 Task: Put "Image A" in Wide of HighDef Film Adrenaline Trailer
Action: Mouse pressed left at (131, 67)
Screenshot: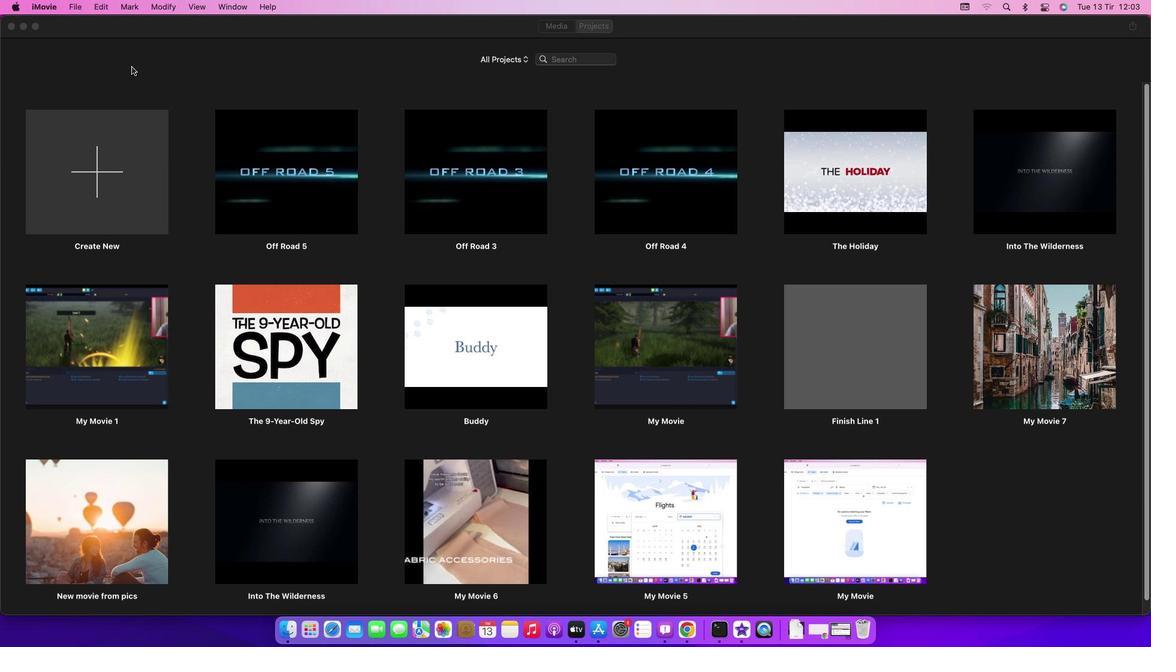
Action: Mouse moved to (70, 2)
Screenshot: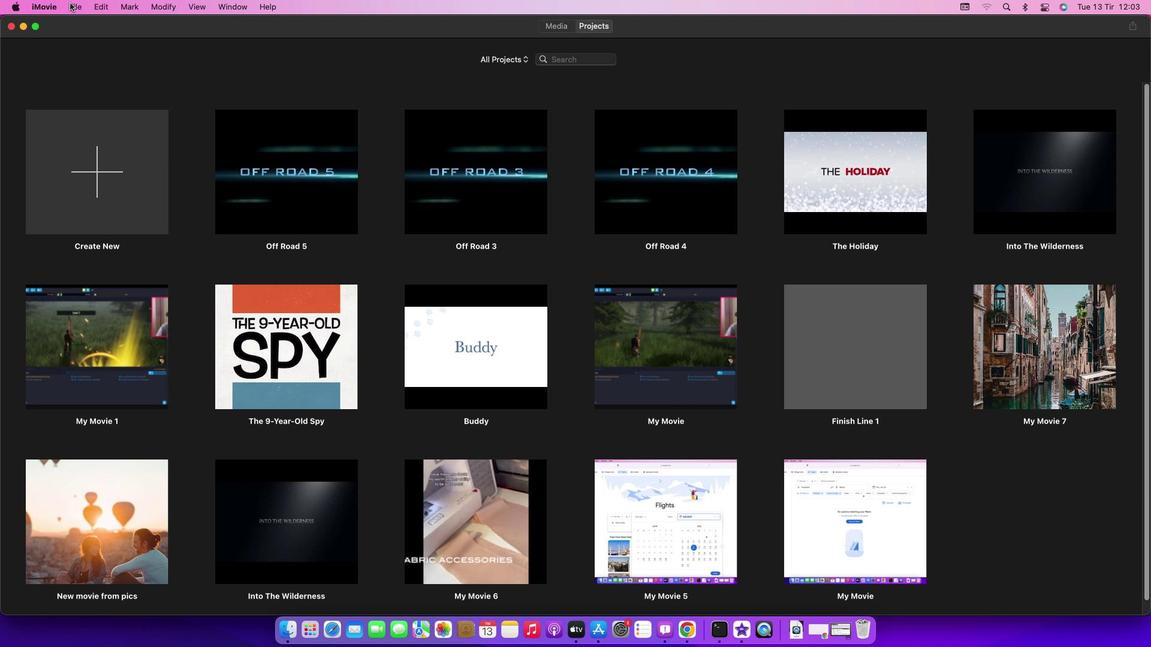 
Action: Mouse pressed left at (70, 2)
Screenshot: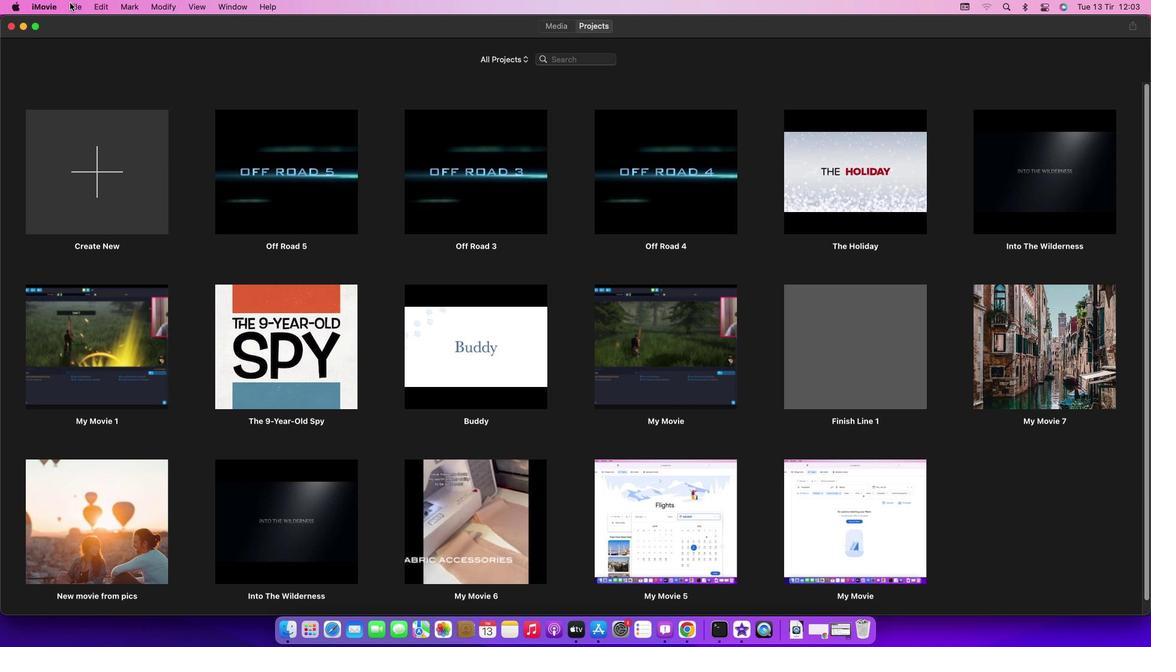 
Action: Mouse moved to (100, 40)
Screenshot: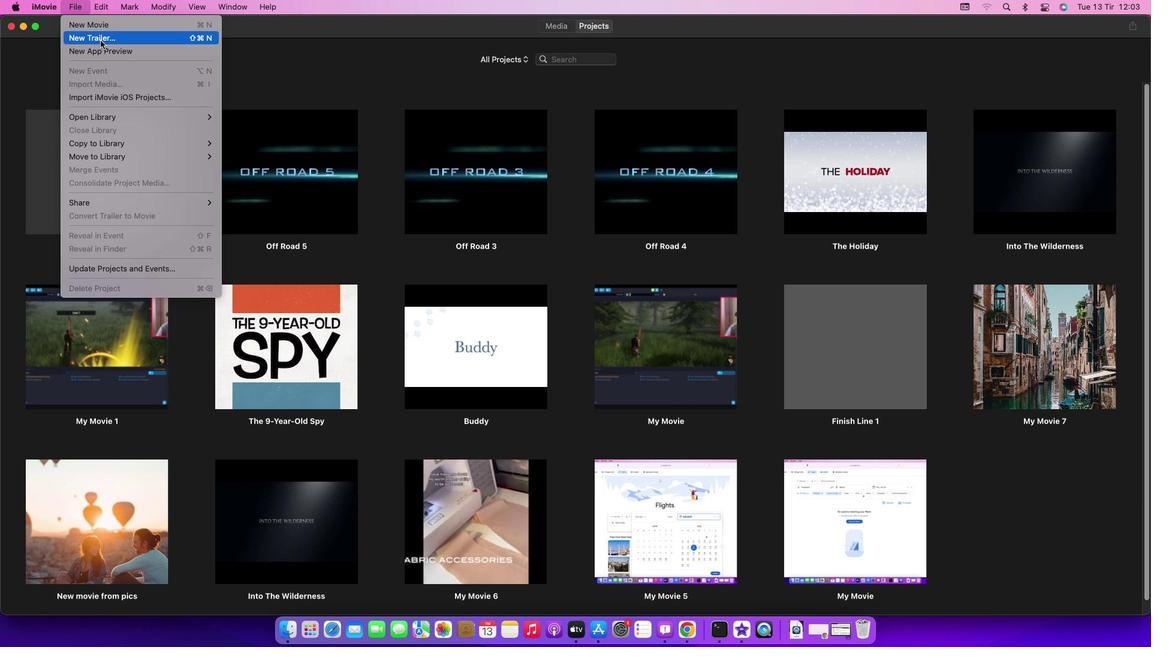 
Action: Mouse pressed left at (100, 40)
Screenshot: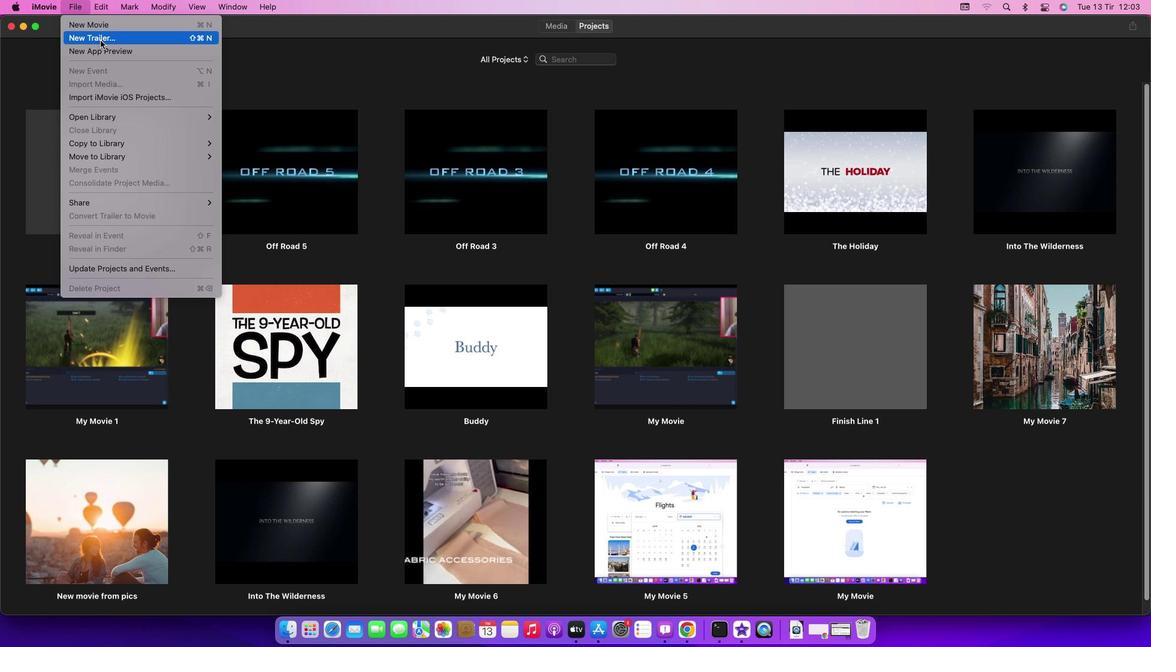 
Action: Mouse moved to (697, 341)
Screenshot: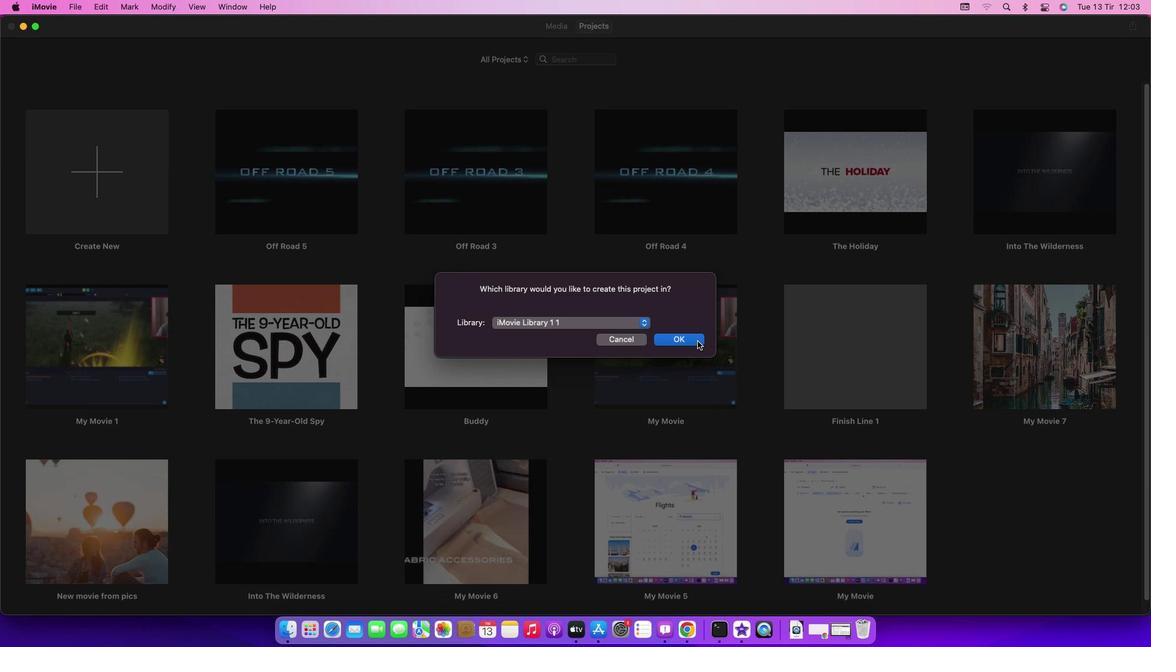 
Action: Mouse pressed left at (697, 341)
Screenshot: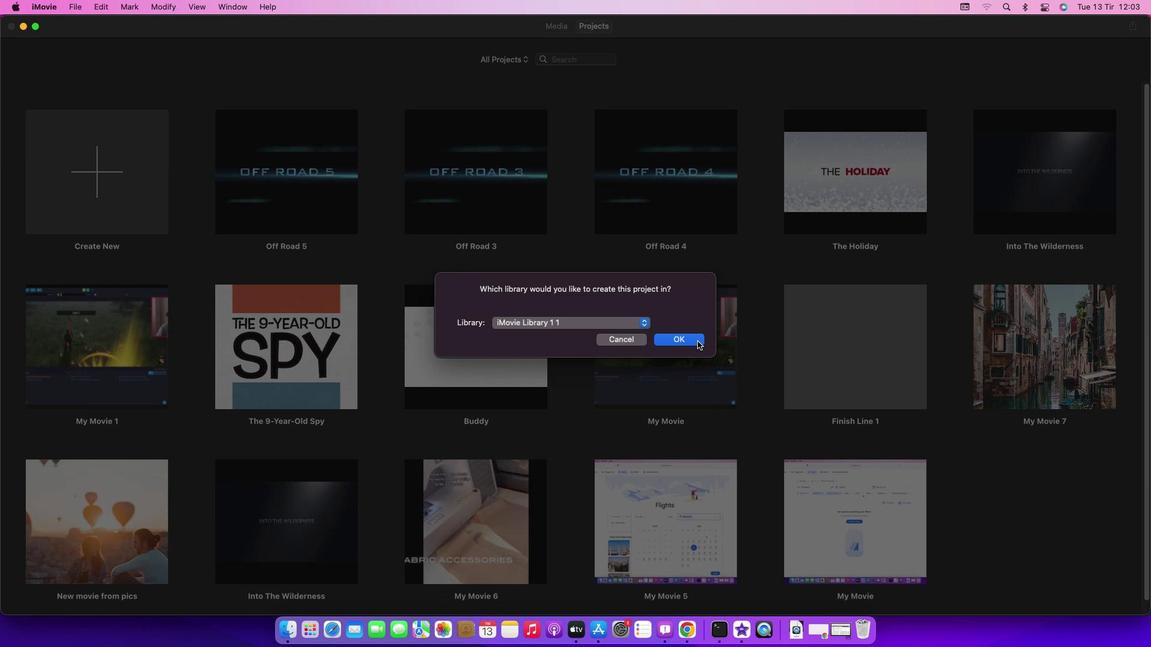 
Action: Mouse moved to (572, 234)
Screenshot: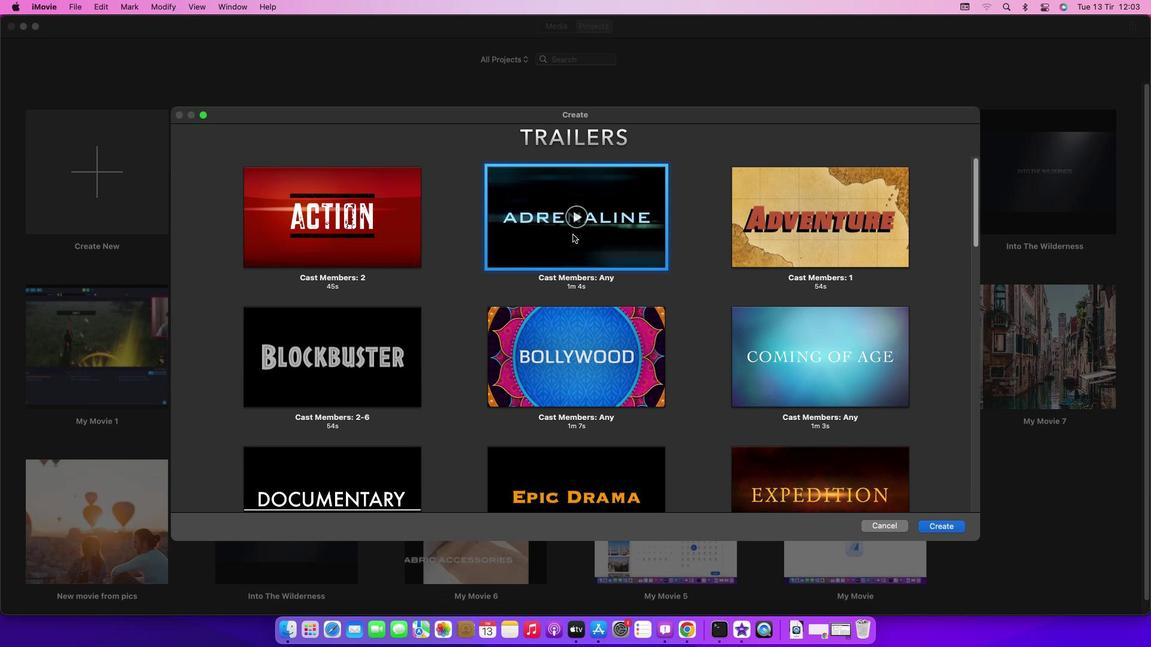 
Action: Mouse pressed left at (572, 234)
Screenshot: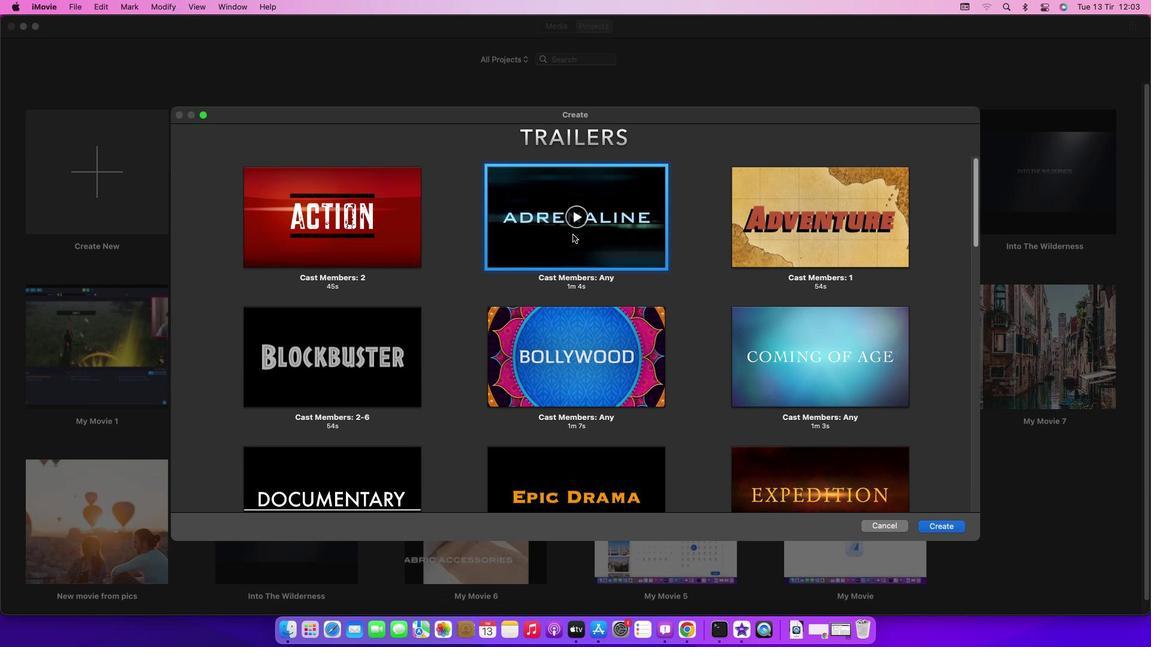 
Action: Mouse moved to (949, 521)
Screenshot: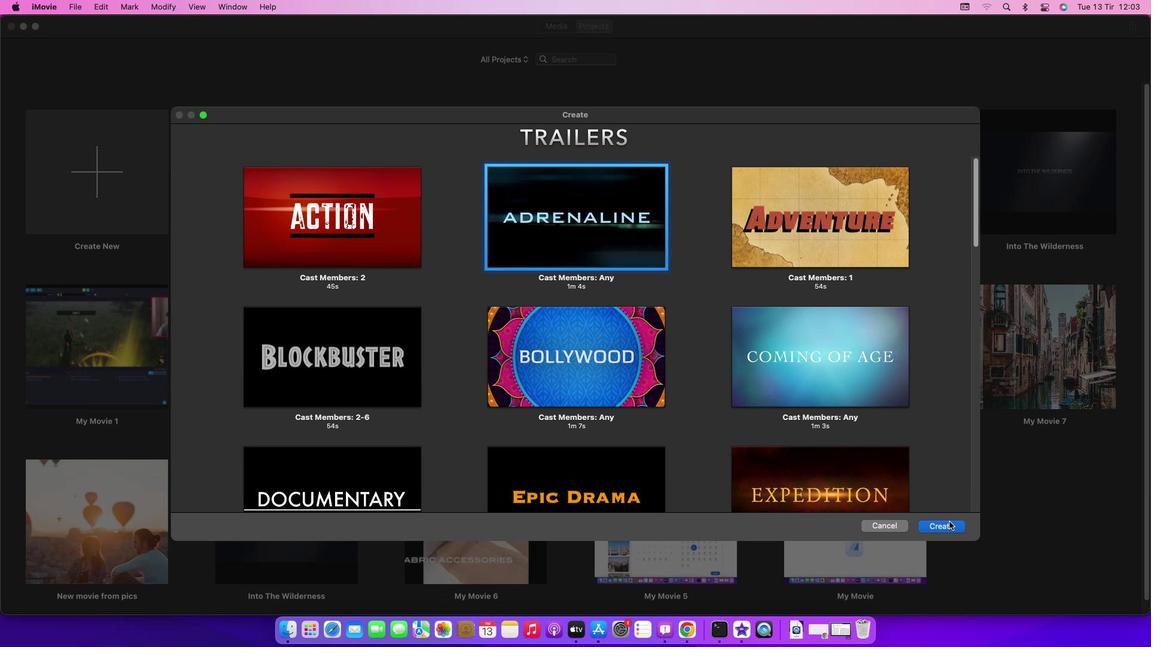 
Action: Mouse pressed left at (949, 521)
Screenshot: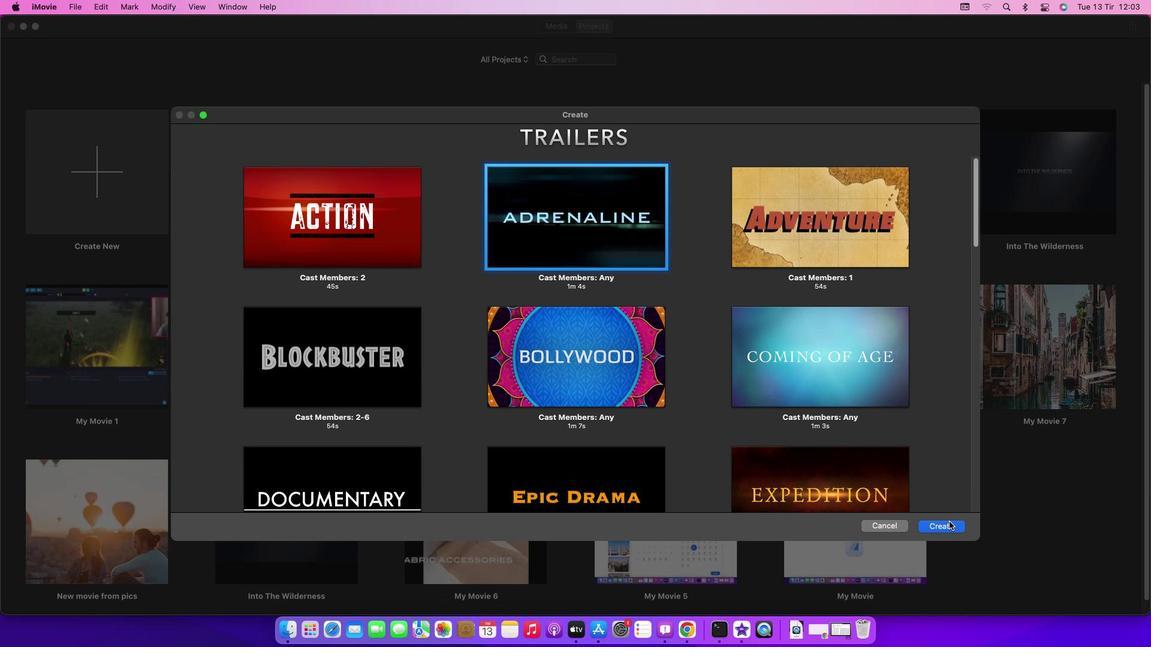 
Action: Mouse moved to (575, 361)
Screenshot: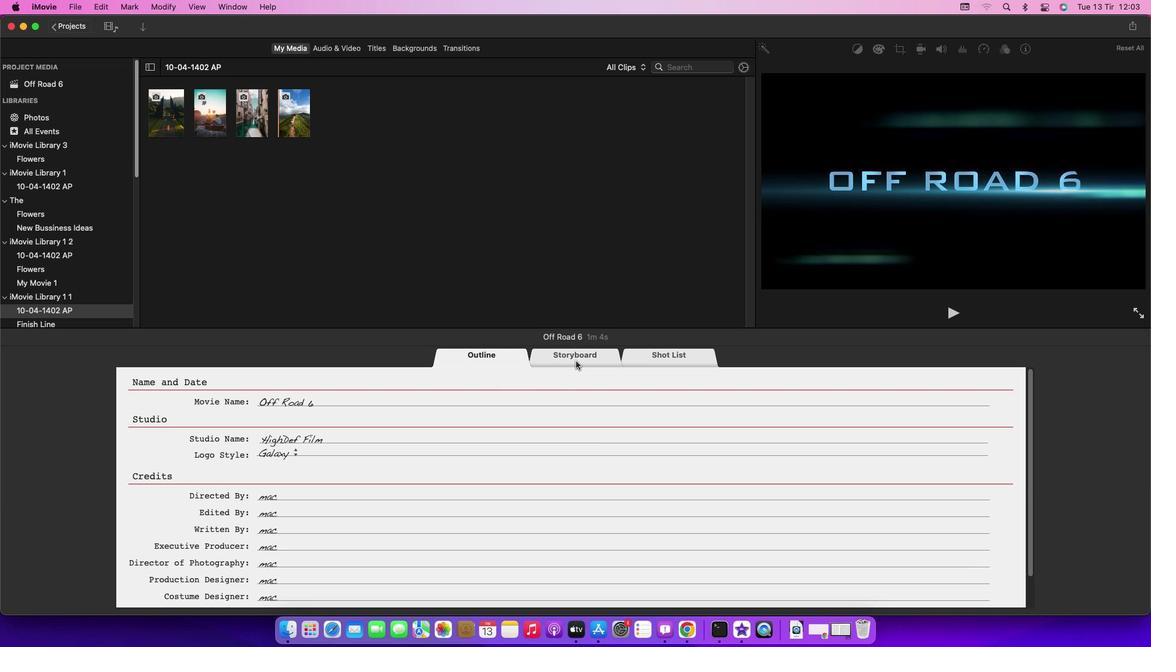 
Action: Mouse pressed left at (575, 361)
Screenshot: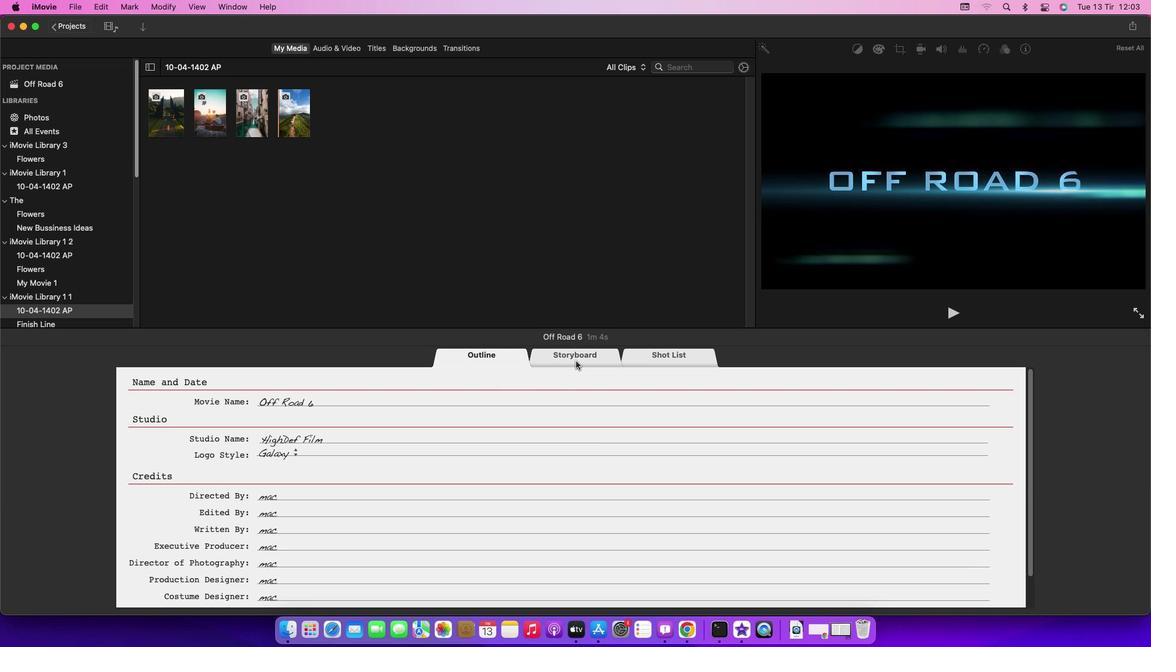 
Action: Mouse moved to (313, 434)
Screenshot: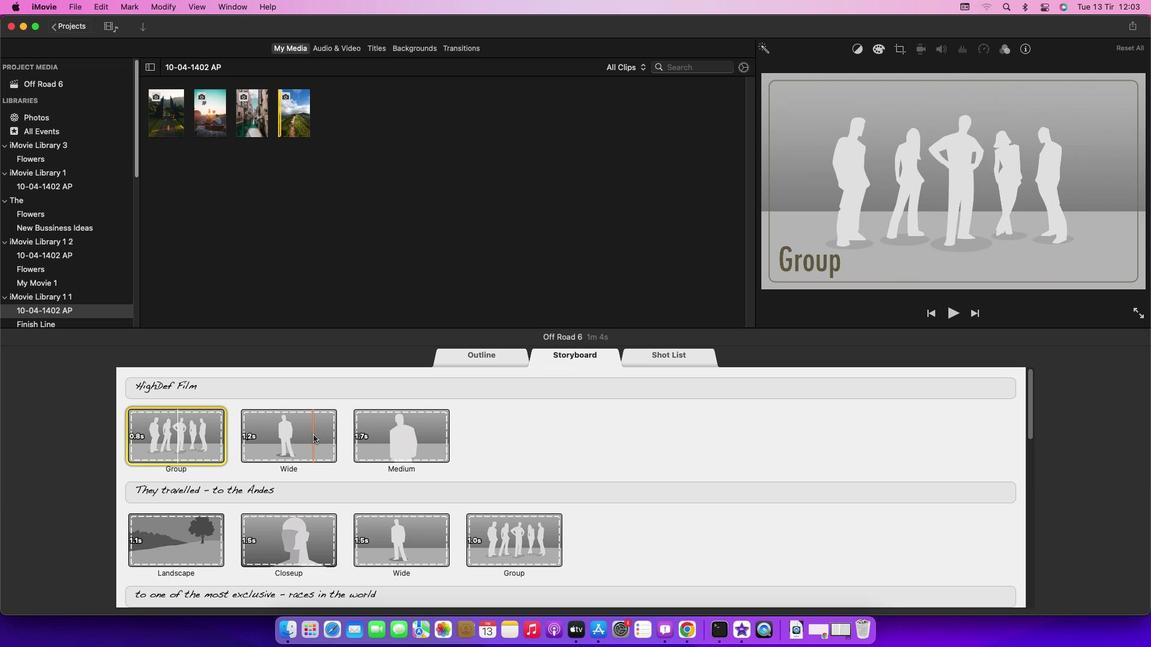 
Action: Mouse pressed left at (313, 434)
Screenshot: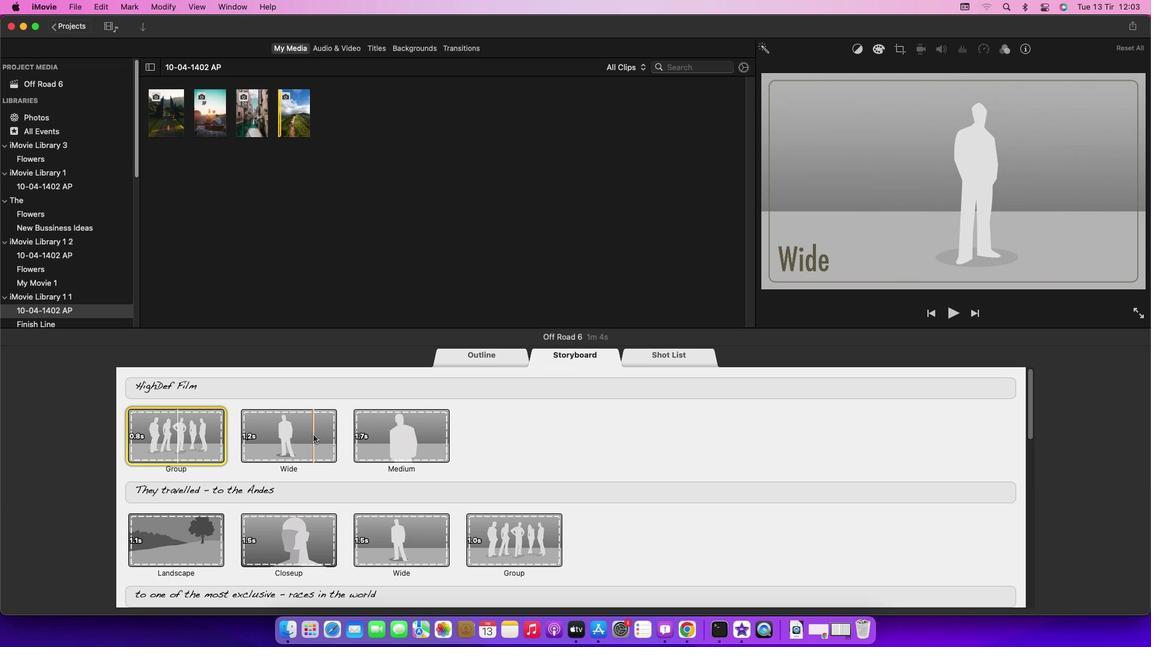 
Action: Mouse moved to (219, 121)
Screenshot: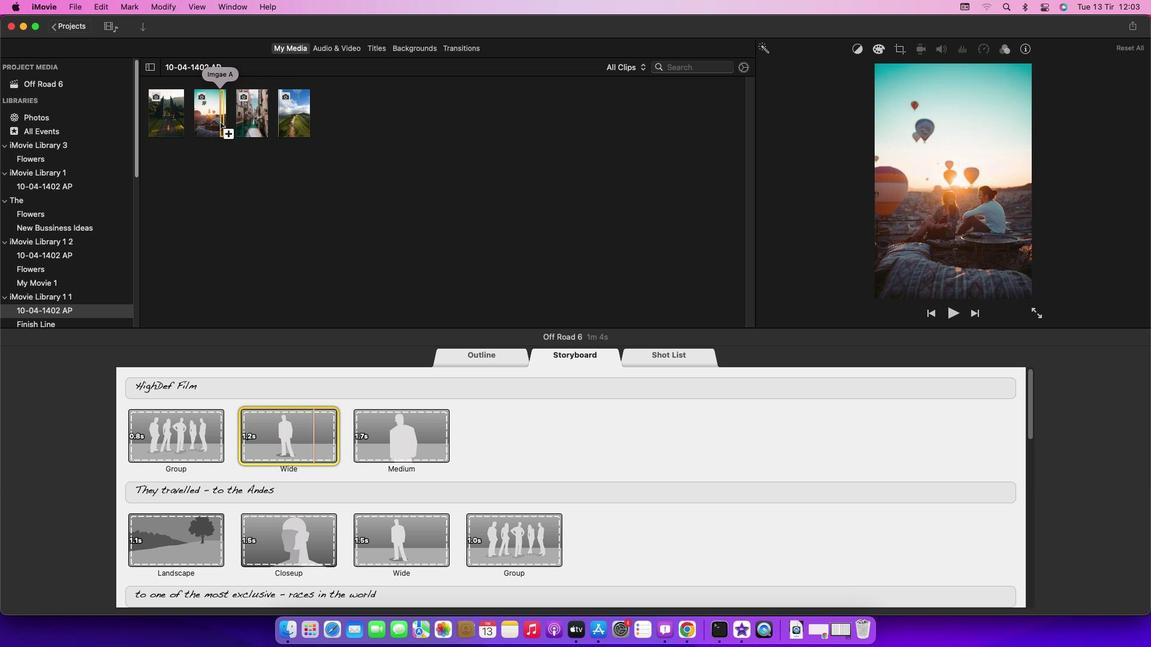 
Action: Mouse pressed left at (219, 121)
Screenshot: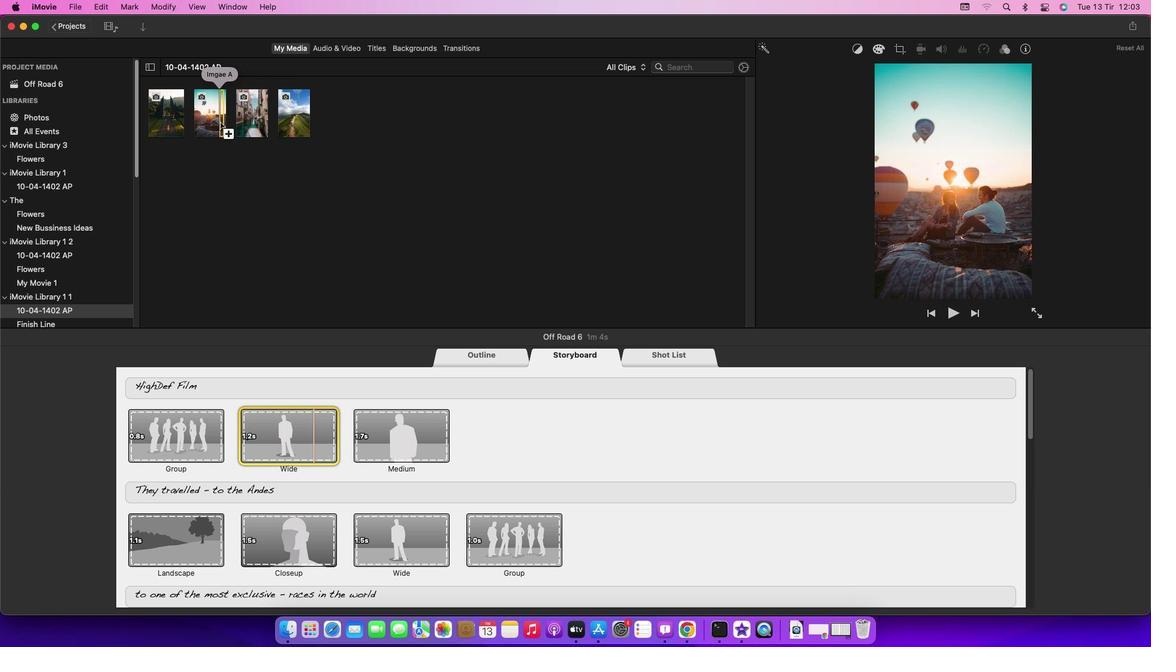 
Action: Mouse moved to (420, 277)
Screenshot: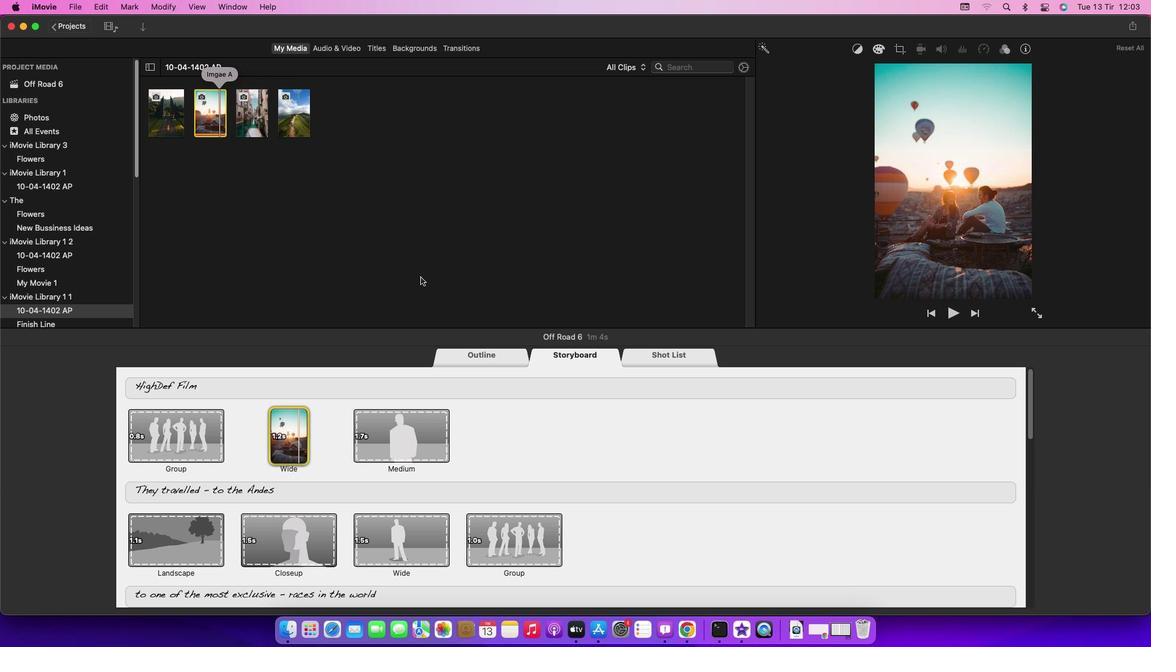 
